 Task: Add the task  Fix issue causing mobile app to crash when device is low on memory to the section Breakneck Pace in the project TractLine and add a Due Date to the respective task as 2023/08/06.
Action: Mouse moved to (62, 430)
Screenshot: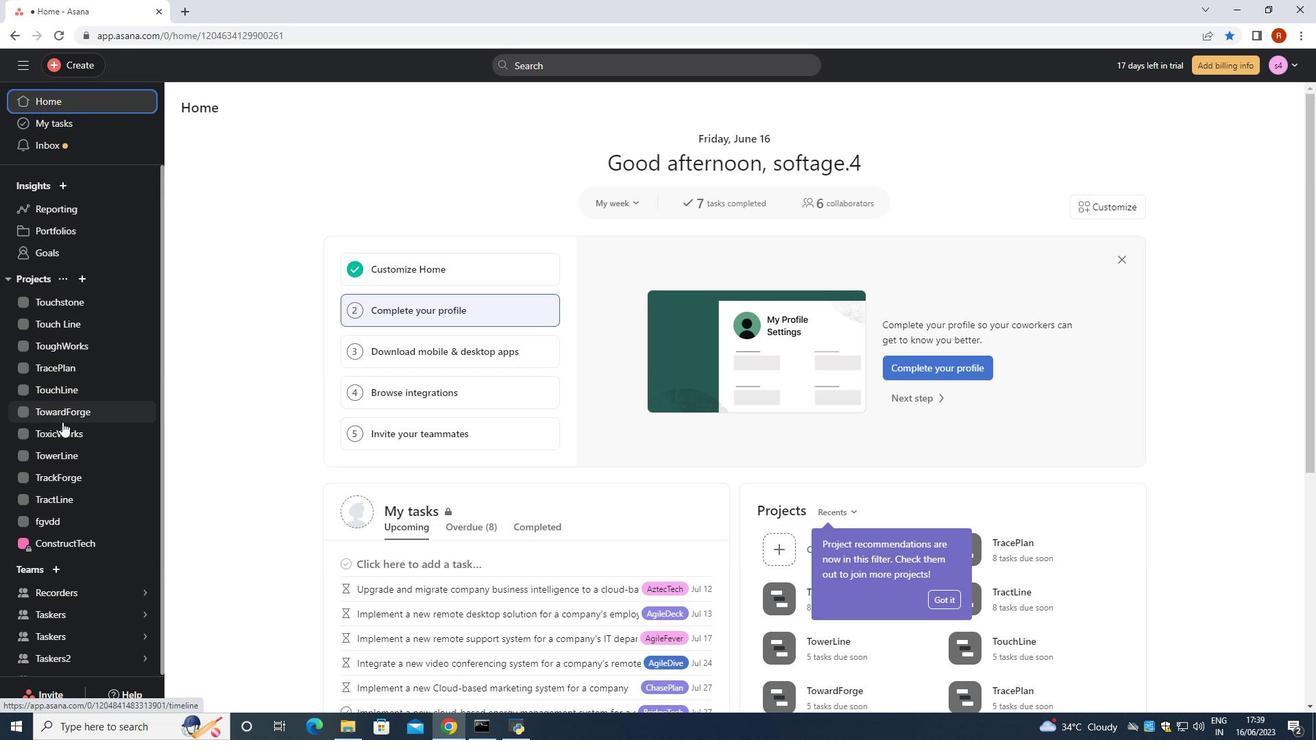 
Action: Mouse scrolled (62, 429) with delta (0, 0)
Screenshot: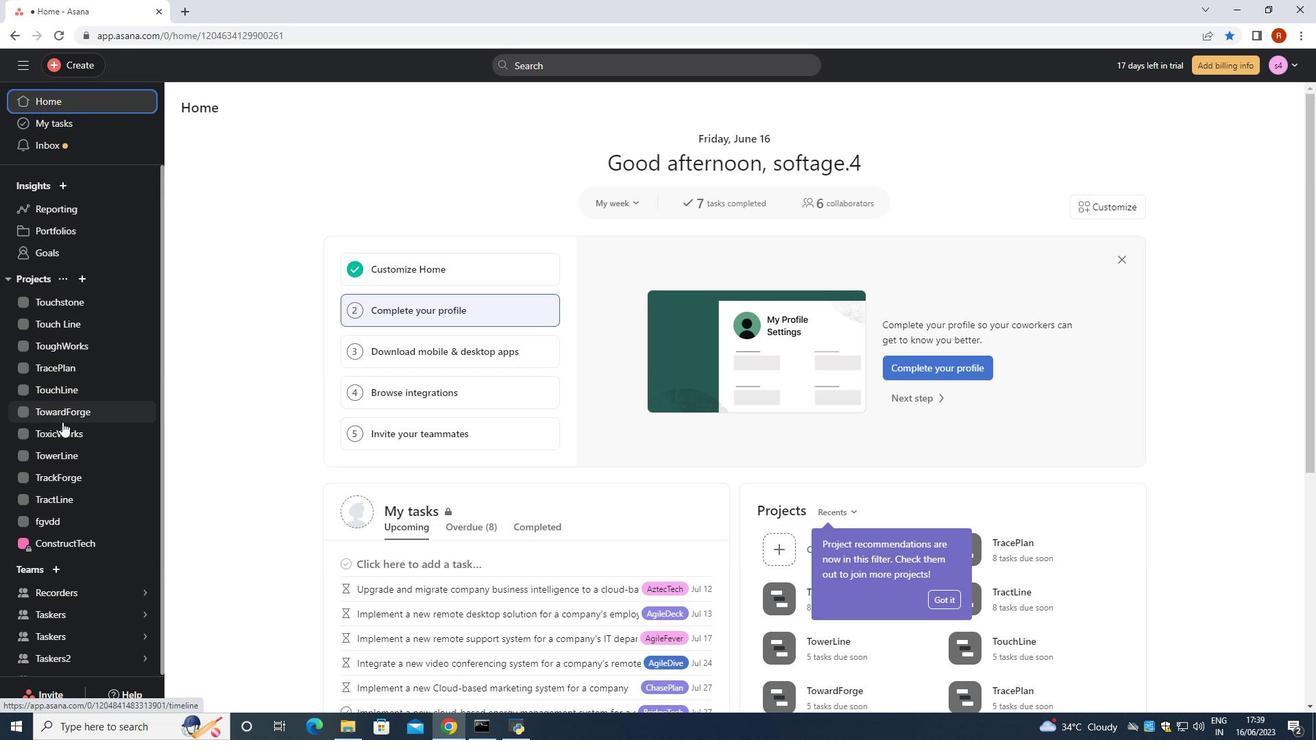 
Action: Mouse moved to (79, 437)
Screenshot: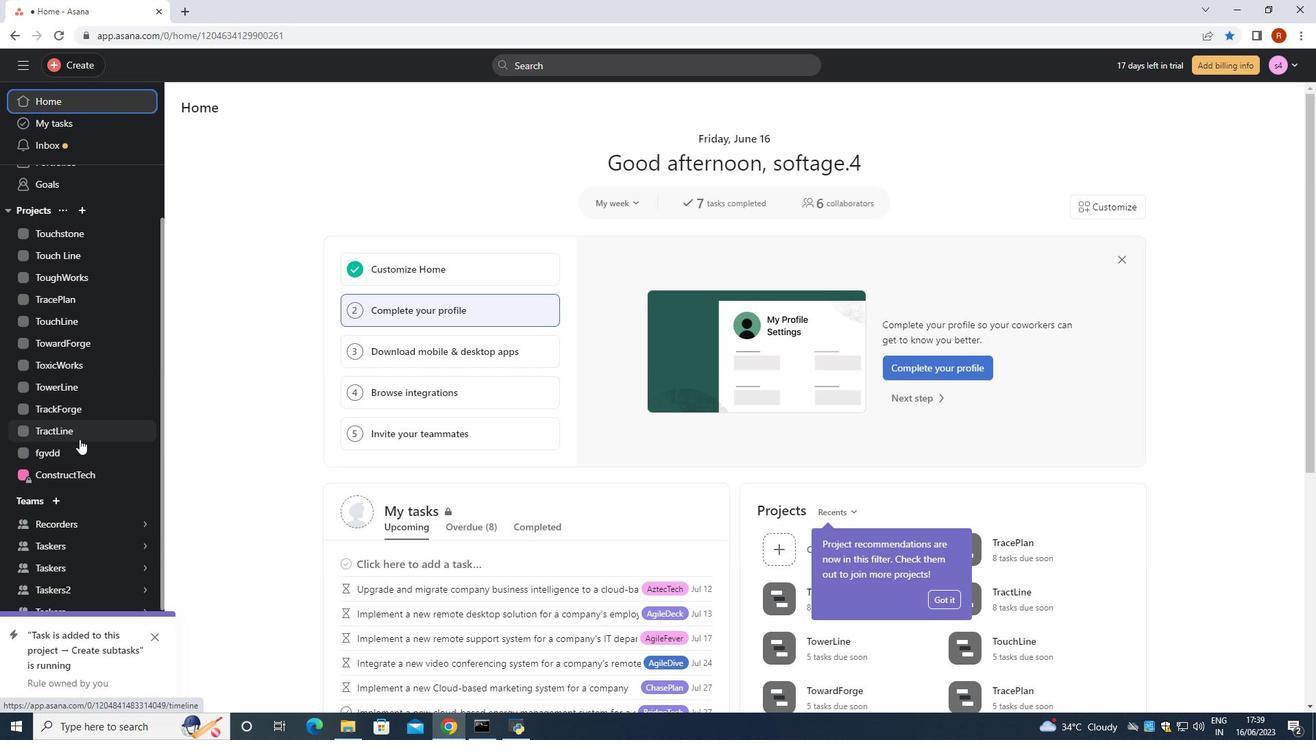 
Action: Mouse pressed left at (79, 437)
Screenshot: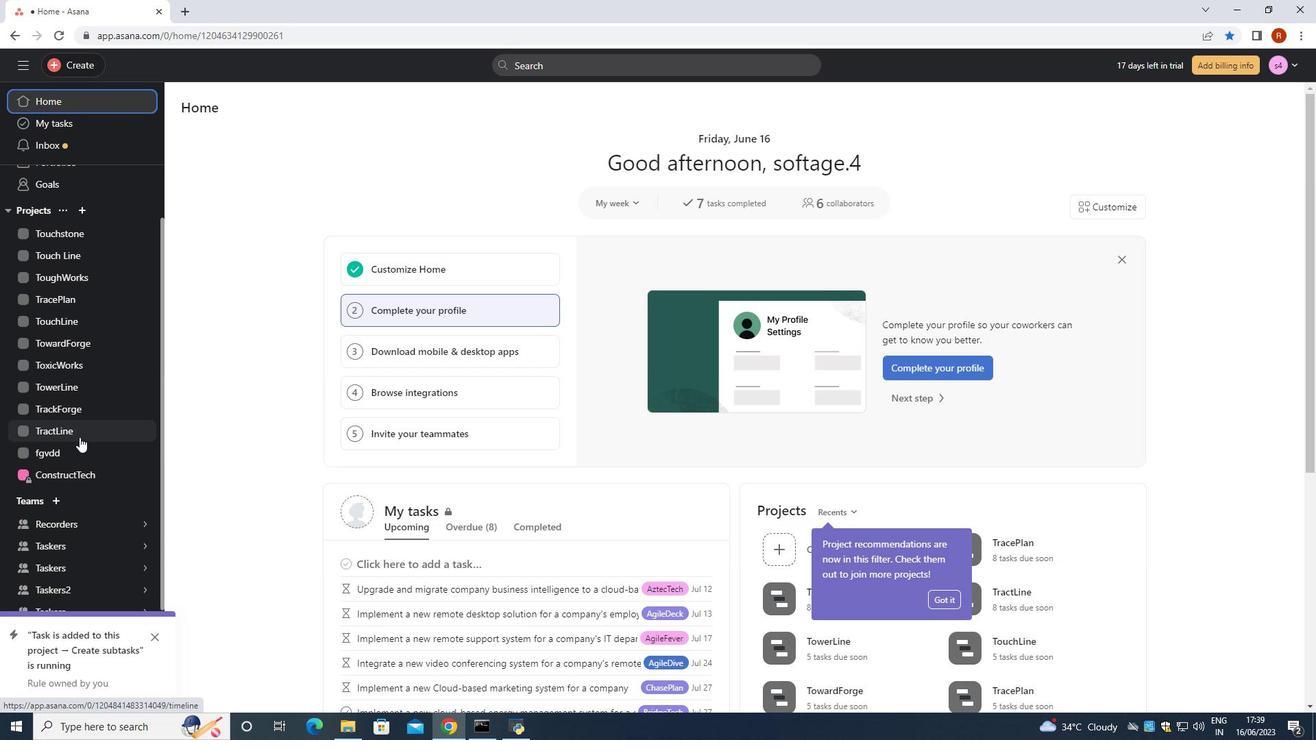 
Action: Mouse moved to (398, 266)
Screenshot: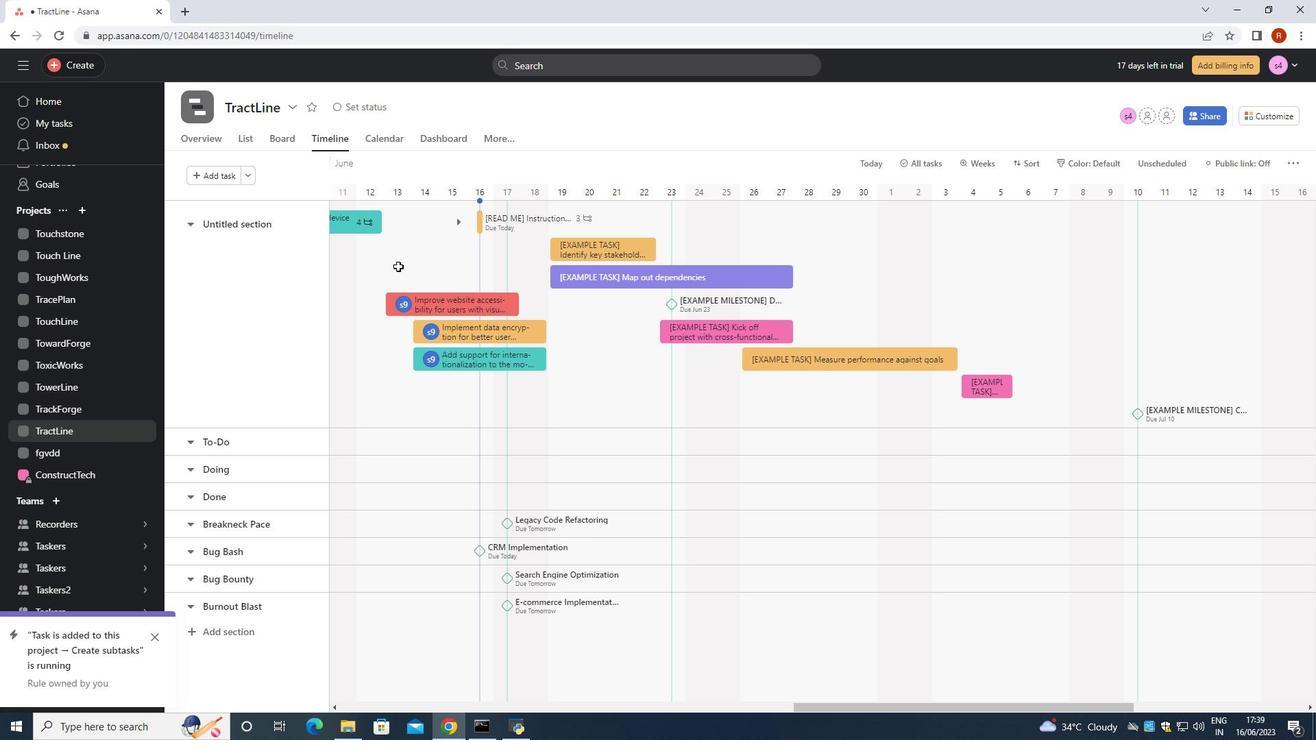 
Action: Mouse scrolled (398, 266) with delta (0, 0)
Screenshot: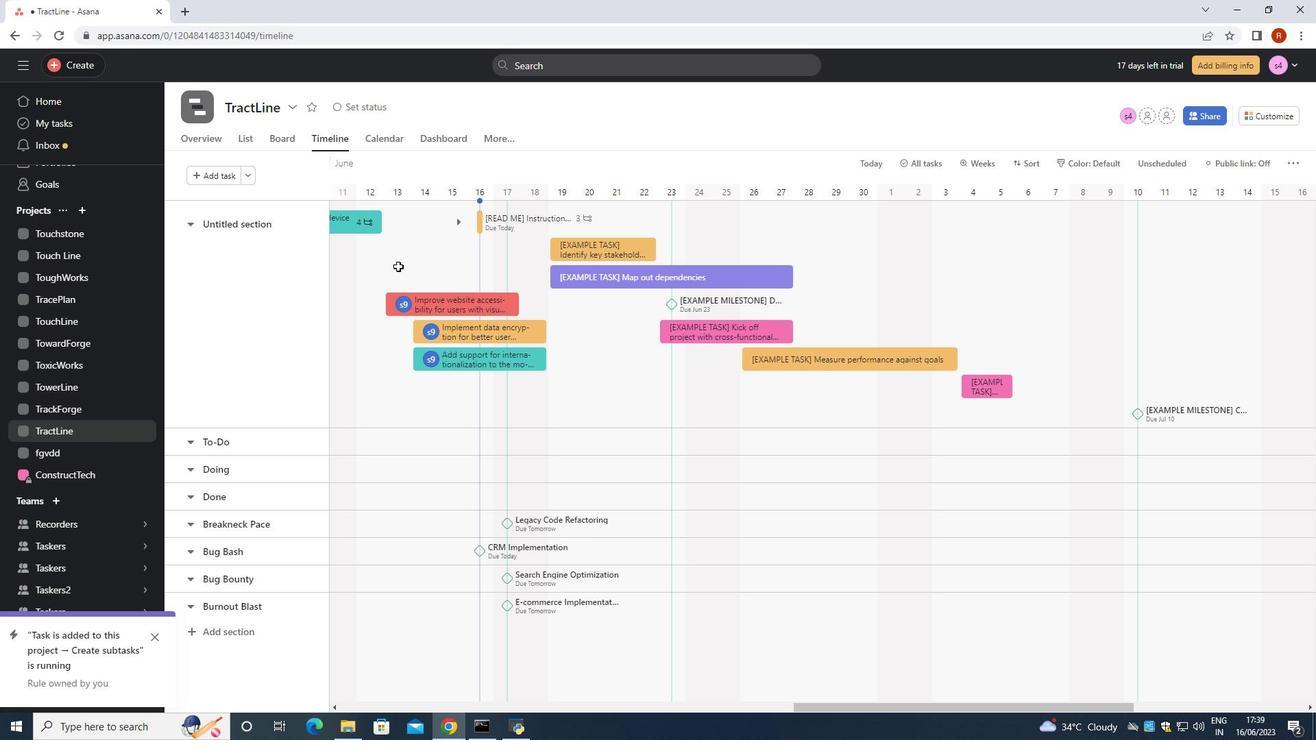 
Action: Mouse moved to (342, 220)
Screenshot: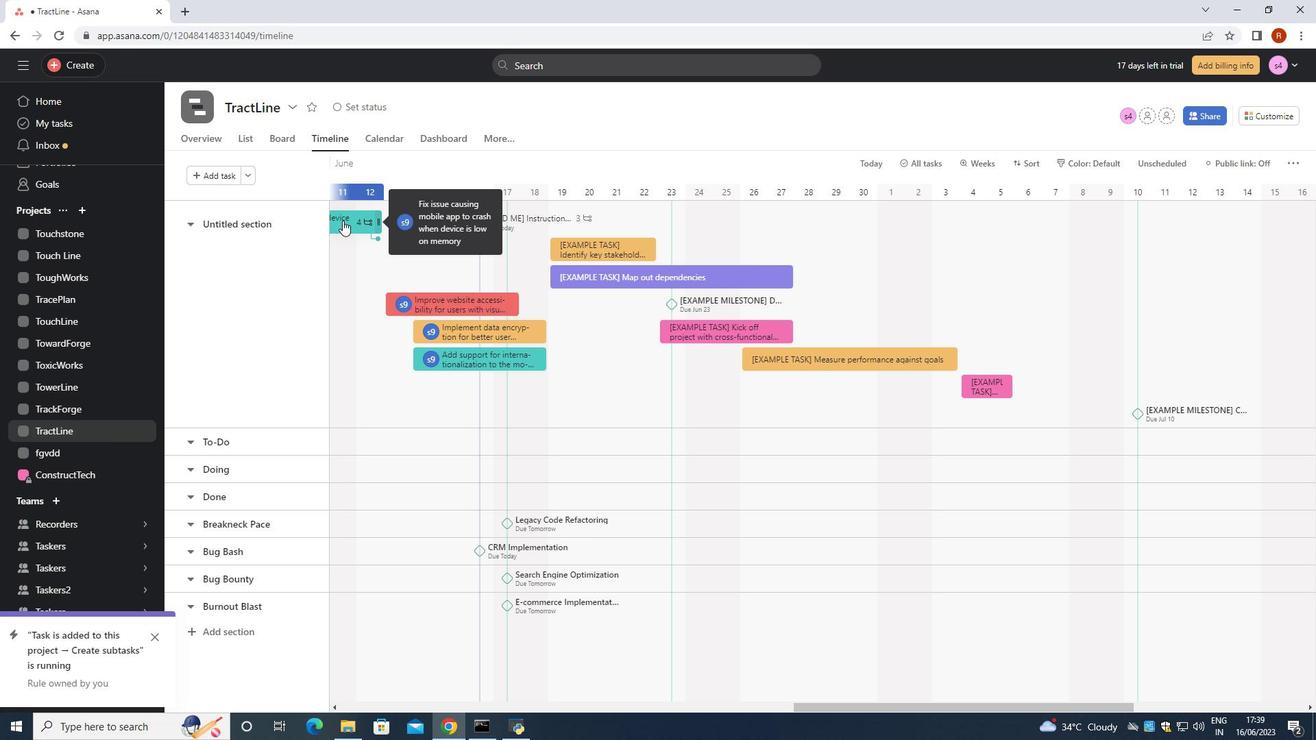 
Action: Mouse pressed left at (342, 220)
Screenshot: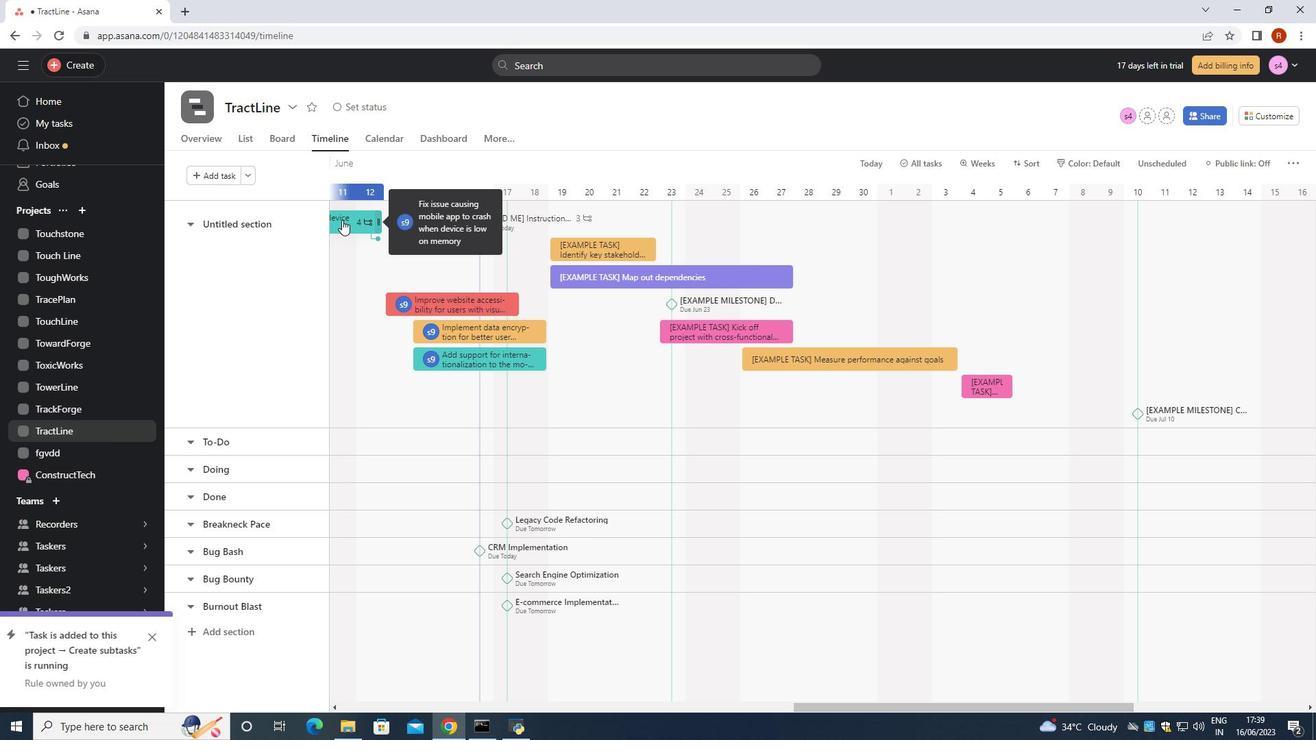 
Action: Mouse moved to (897, 521)
Screenshot: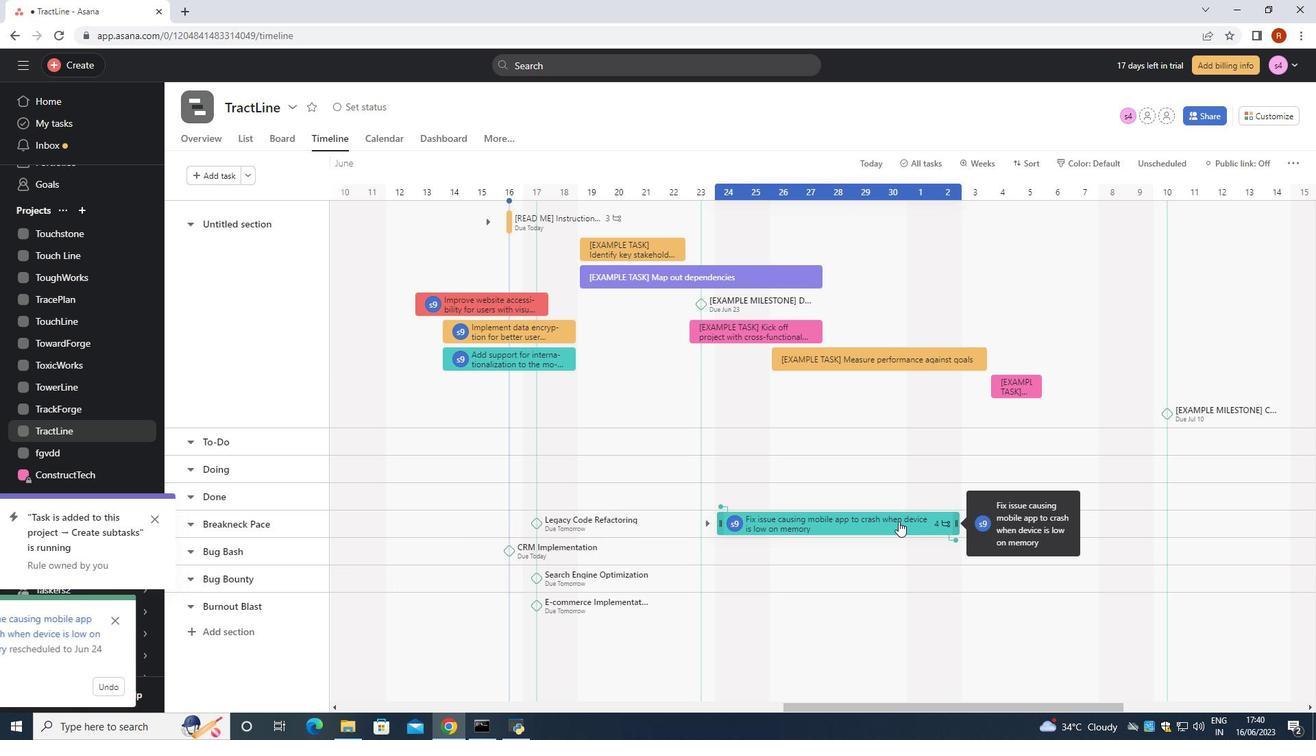 
Action: Mouse pressed left at (897, 521)
Screenshot: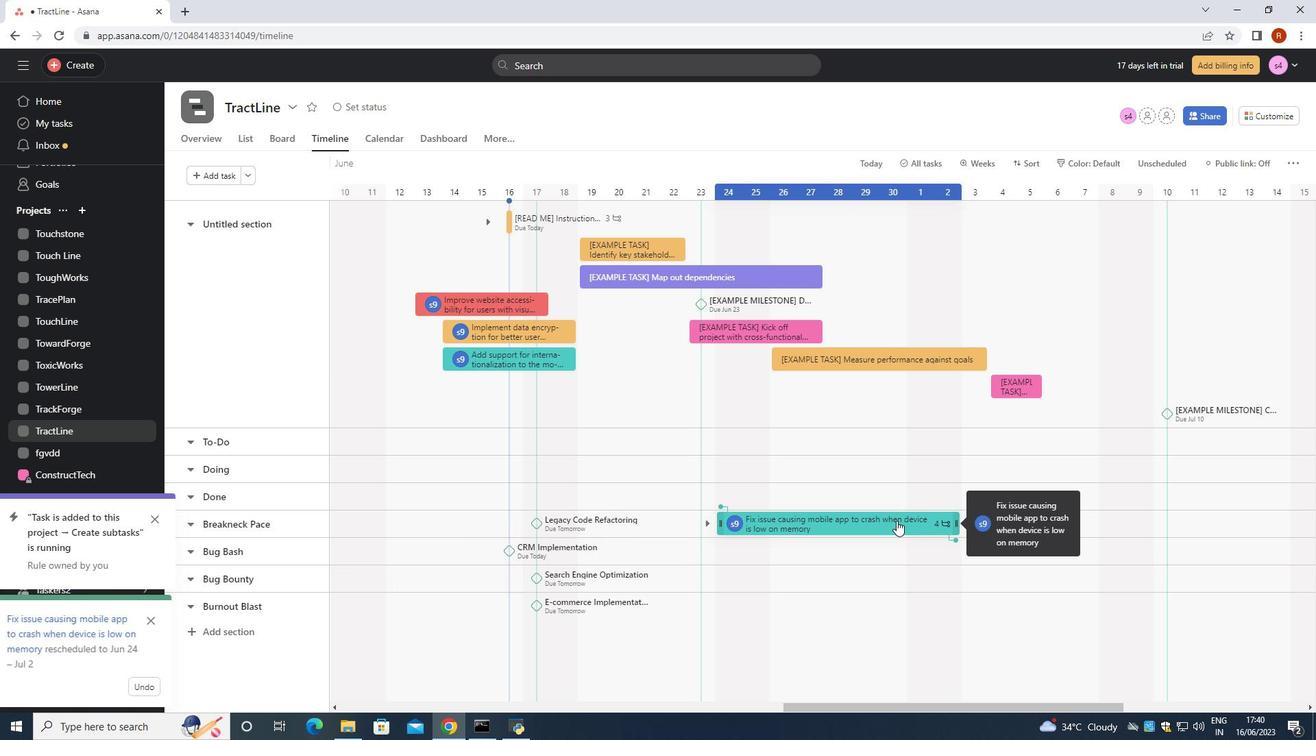 
Action: Mouse moved to (1040, 299)
Screenshot: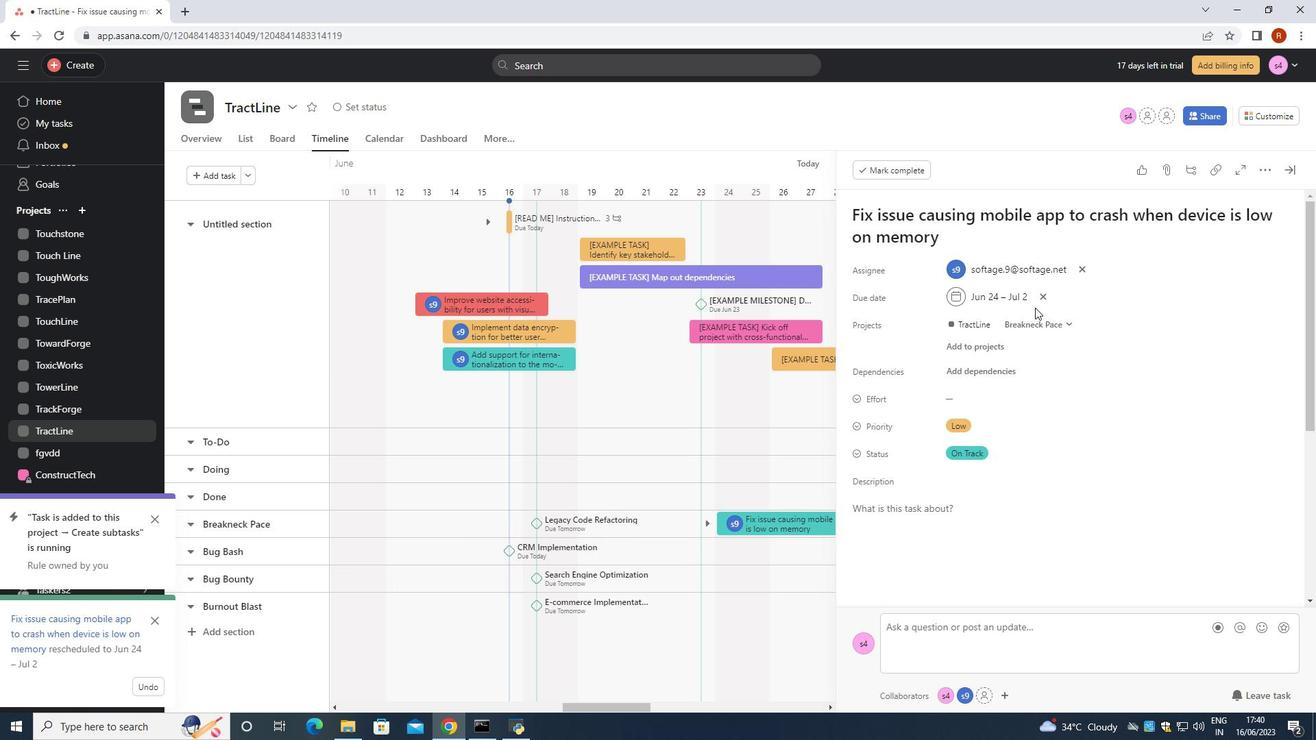 
Action: Mouse pressed left at (1040, 299)
Screenshot: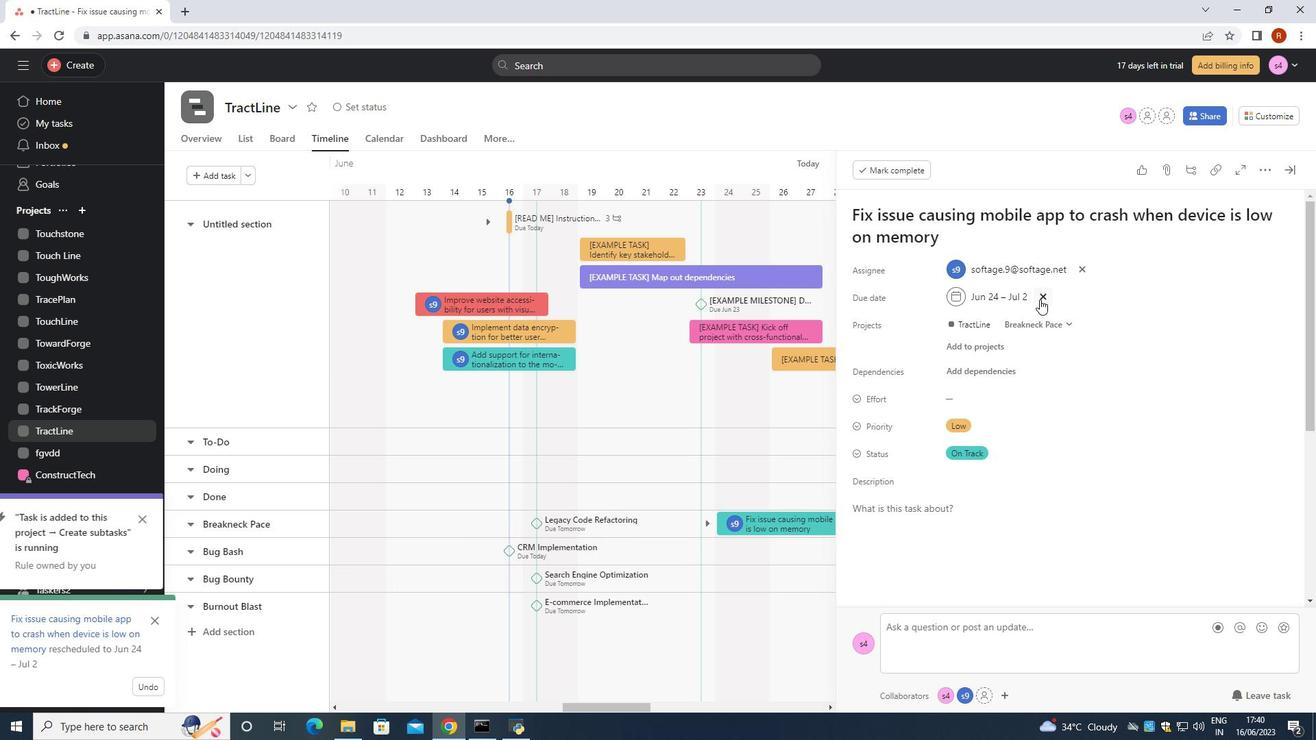 
Action: Mouse moved to (993, 305)
Screenshot: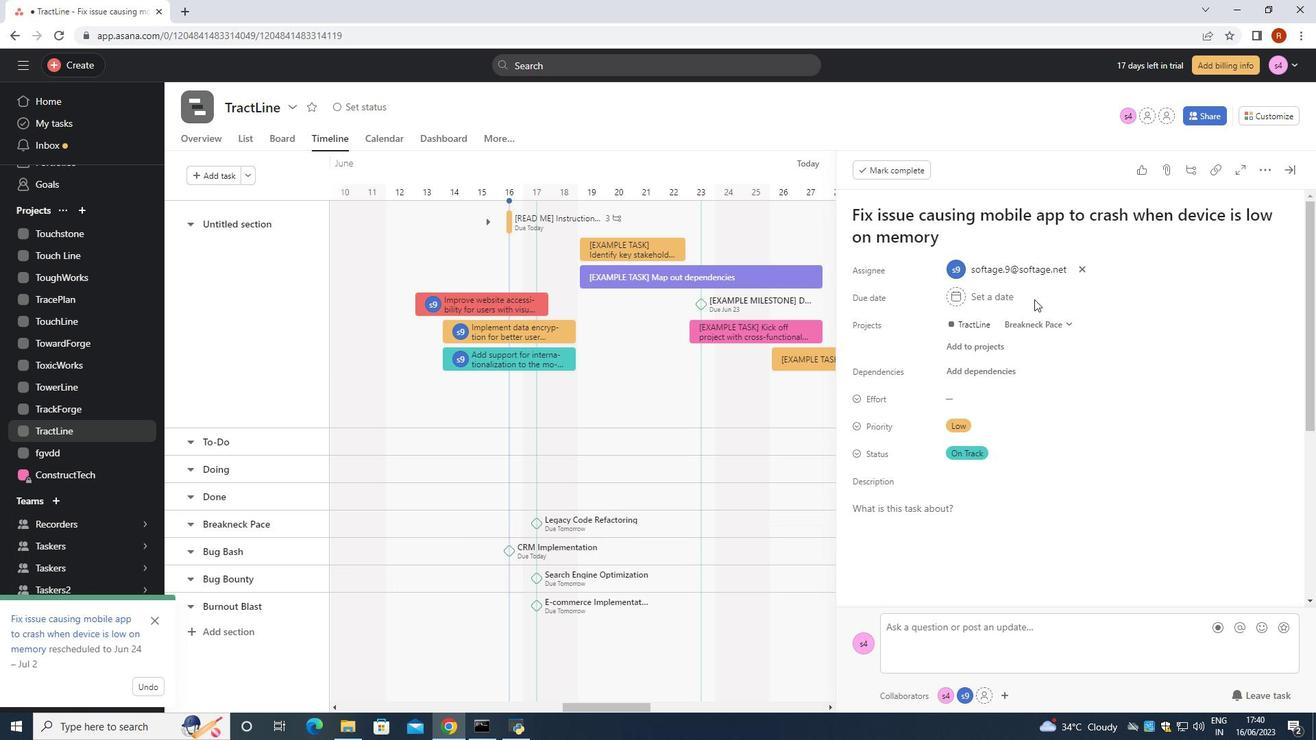 
Action: Mouse pressed left at (993, 305)
Screenshot: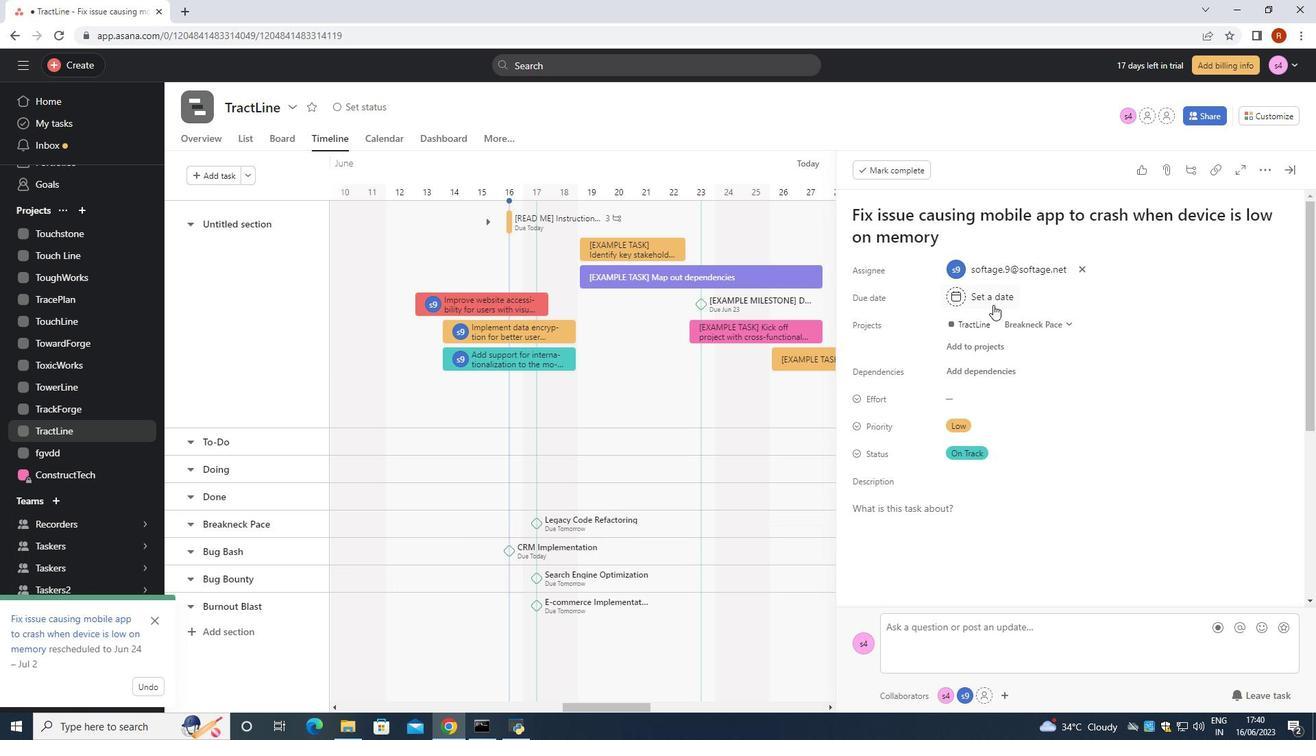 
Action: Mouse moved to (895, 221)
Screenshot: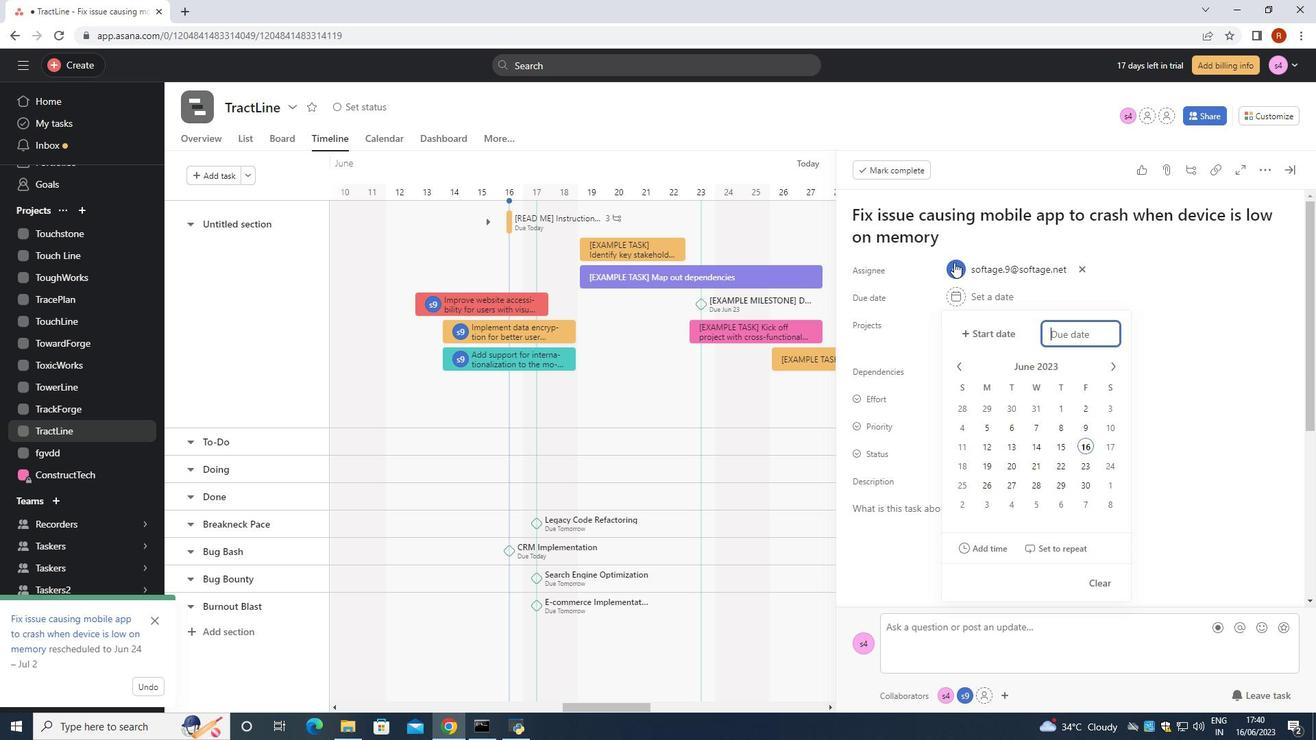 
Action: Key pressed 2020<Key.backspace>3/08/06
Screenshot: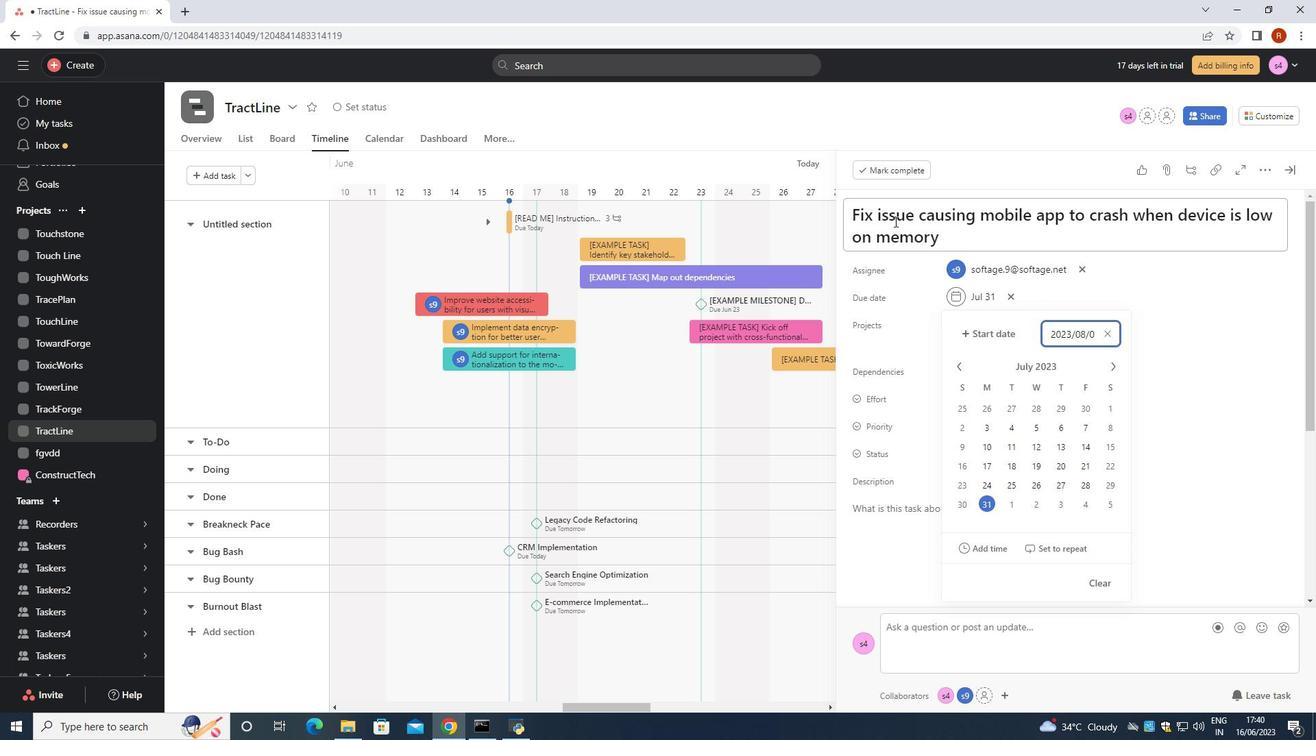 
Action: Mouse moved to (924, 378)
Screenshot: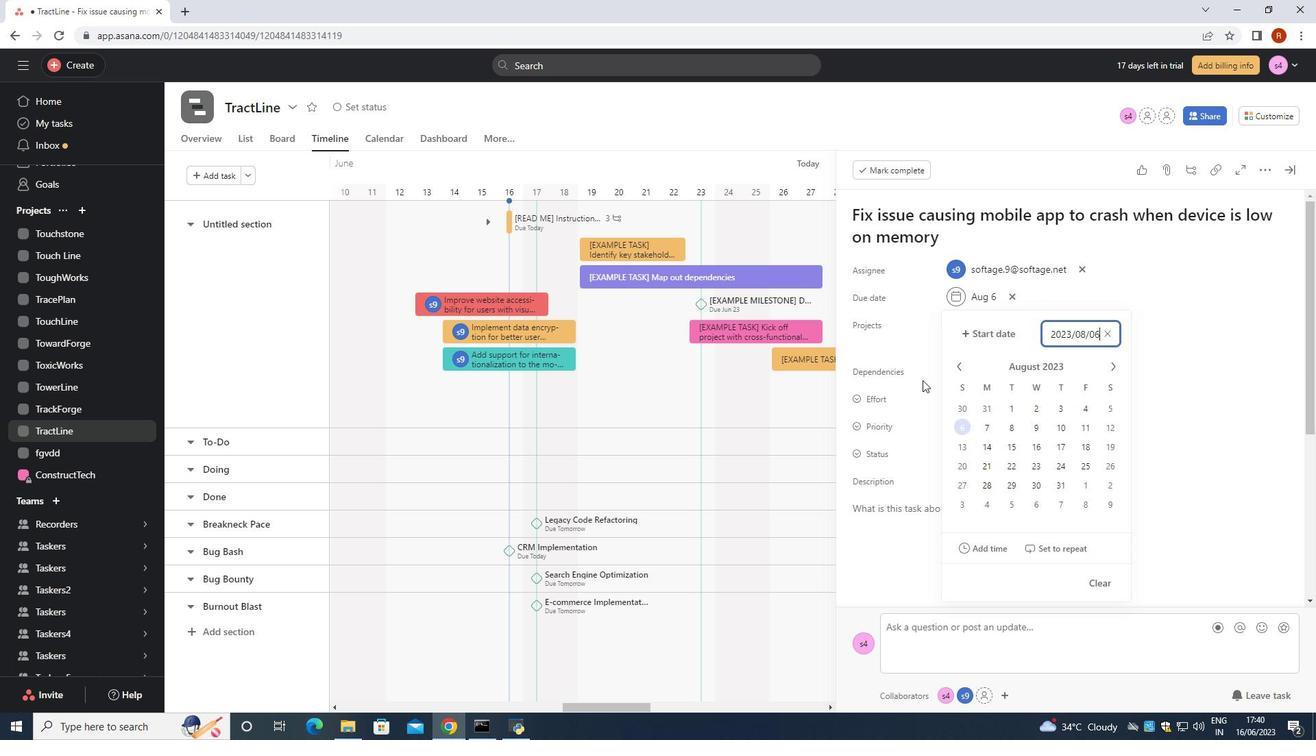 
Action: Key pressed <Key.enter>
Screenshot: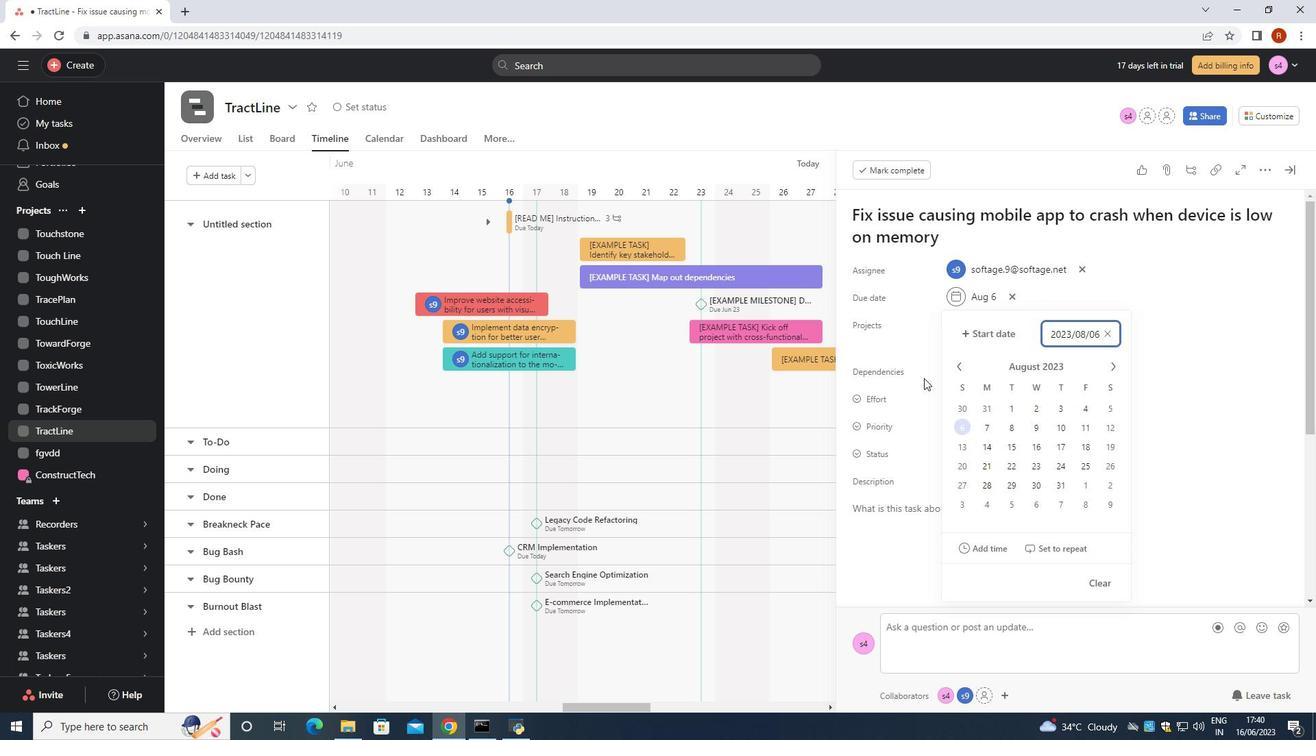 
Action: Mouse moved to (930, 378)
Screenshot: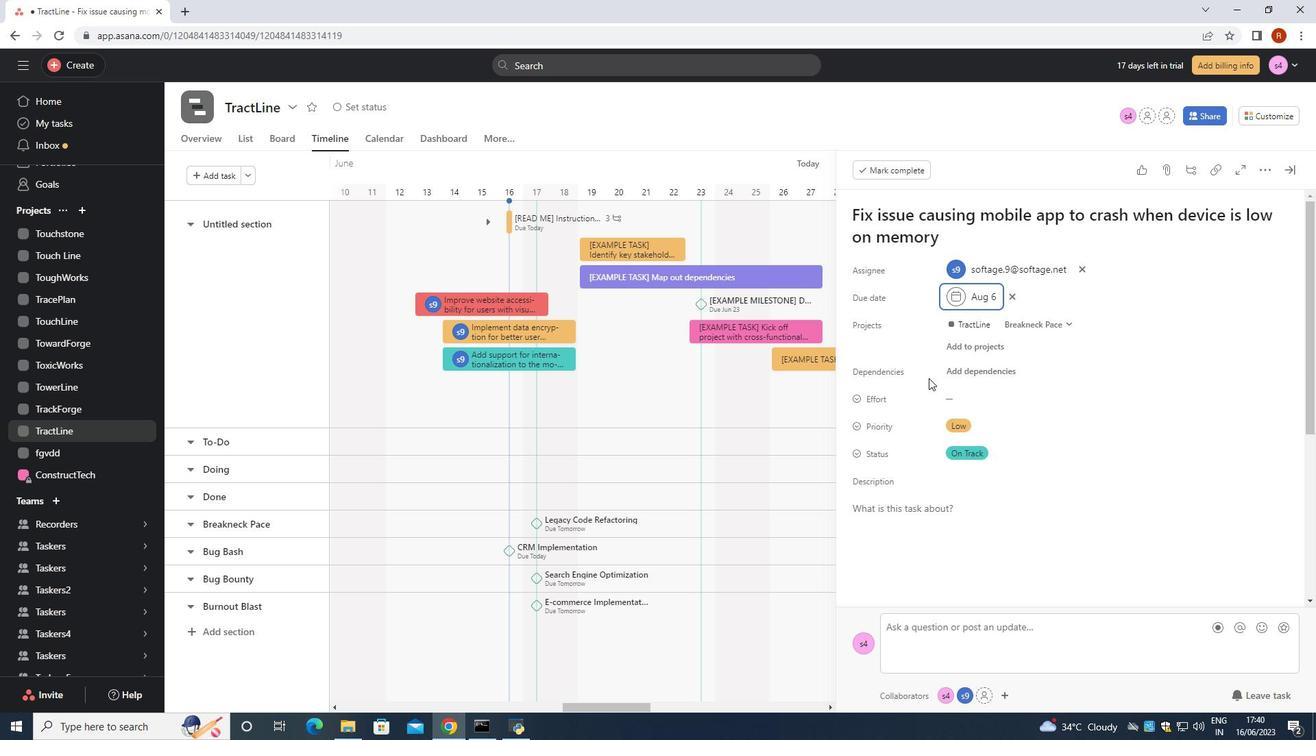 
